 Task: Add Briannas New American Balsamic Salad Dressing to the cart.
Action: Mouse moved to (273, 123)
Screenshot: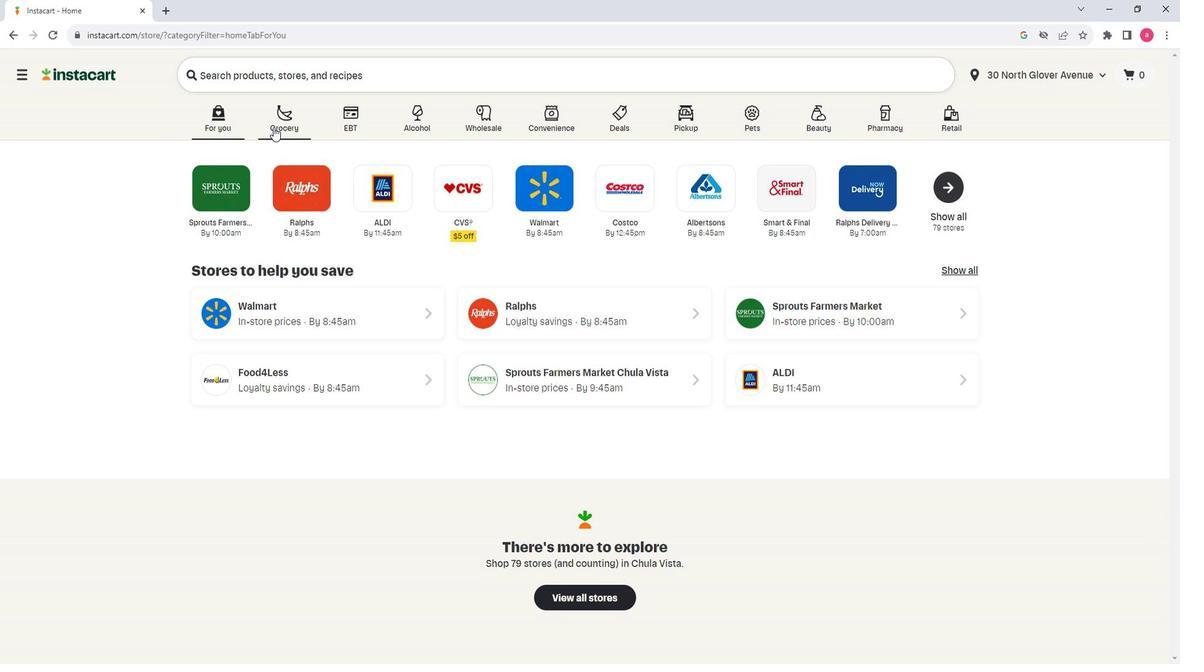 
Action: Mouse pressed left at (273, 123)
Screenshot: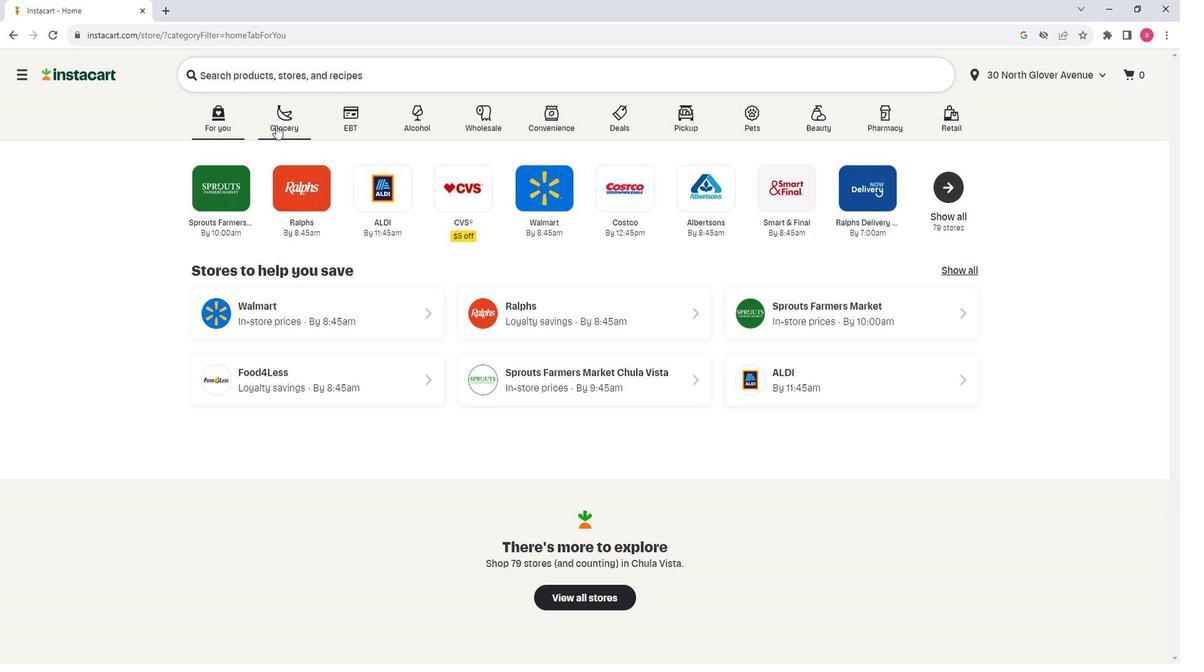 
Action: Mouse moved to (192, 357)
Screenshot: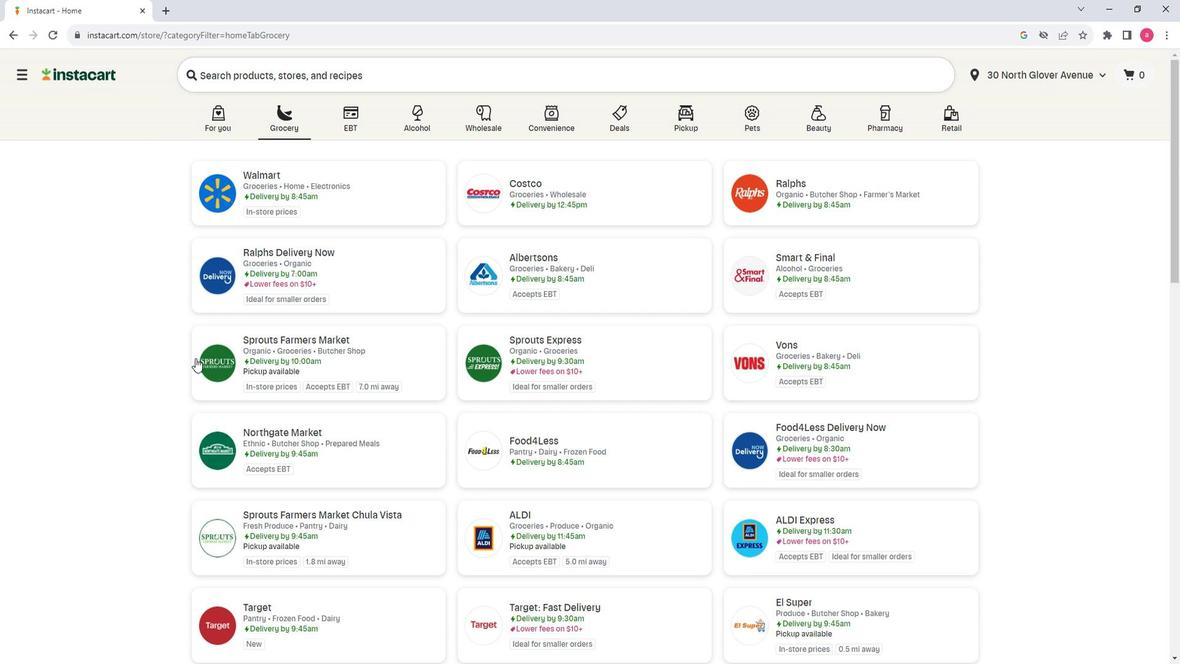 
Action: Mouse pressed left at (192, 357)
Screenshot: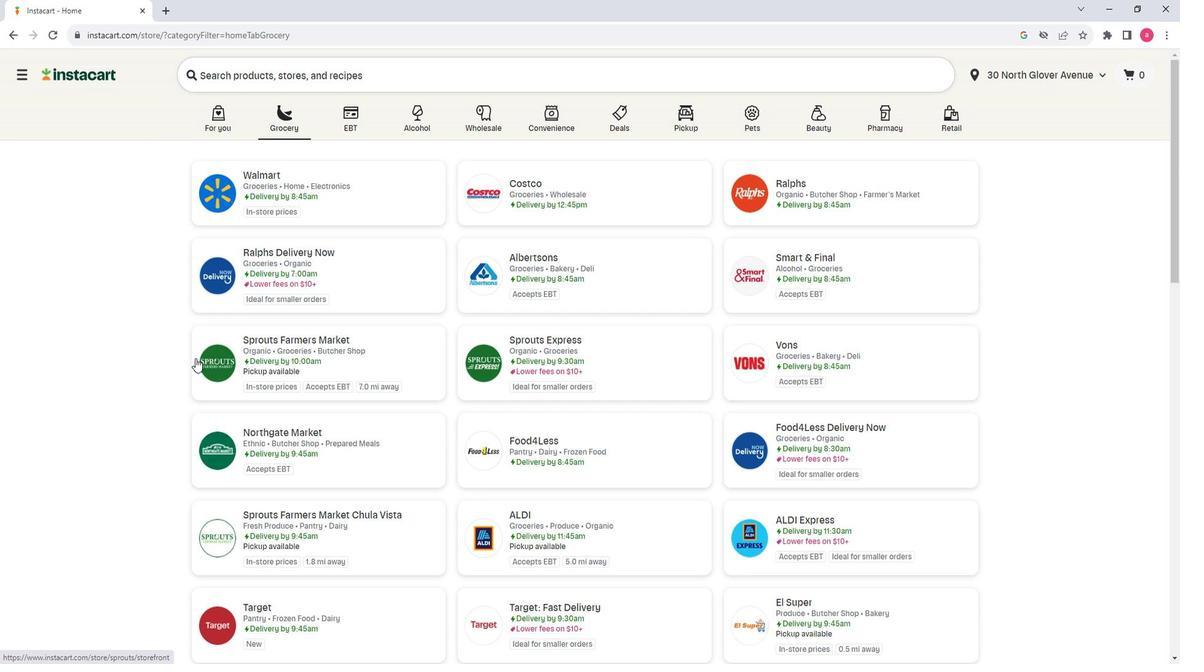 
Action: Mouse moved to (81, 396)
Screenshot: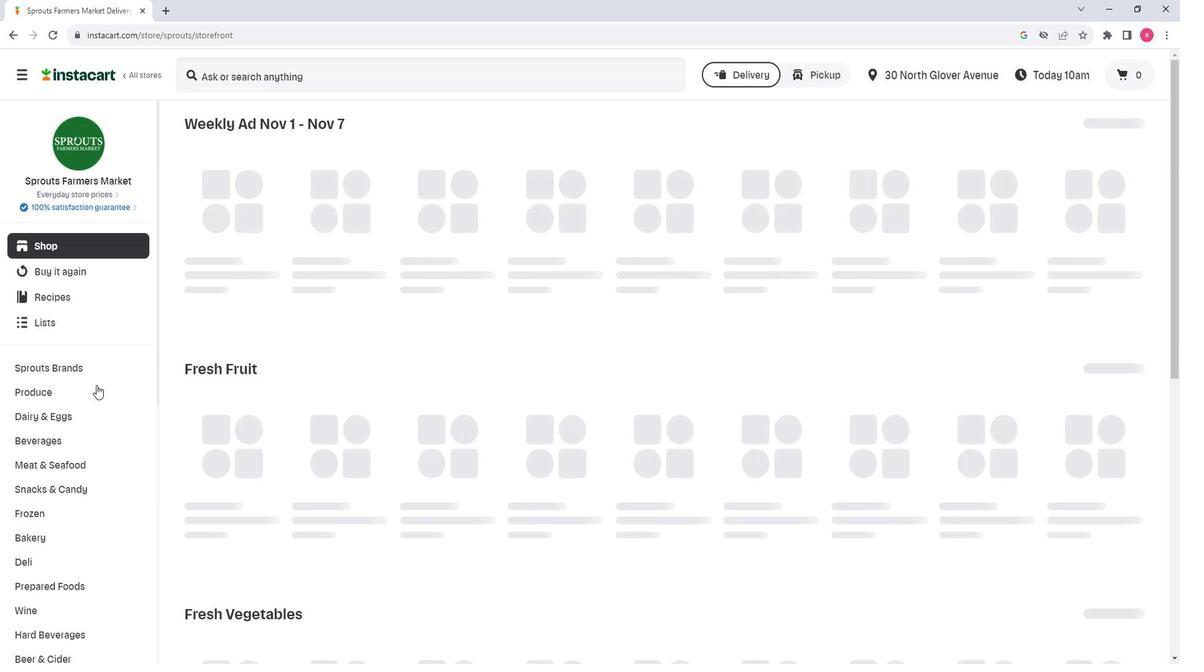 
Action: Mouse scrolled (81, 396) with delta (0, 0)
Screenshot: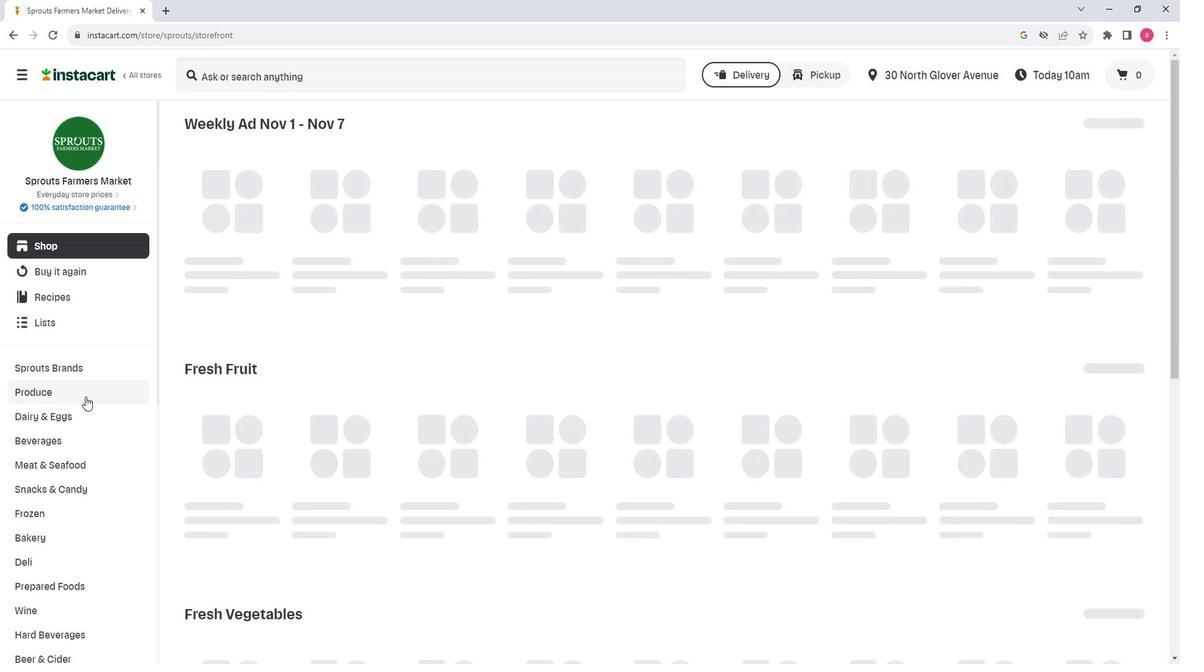 
Action: Mouse scrolled (81, 396) with delta (0, 0)
Screenshot: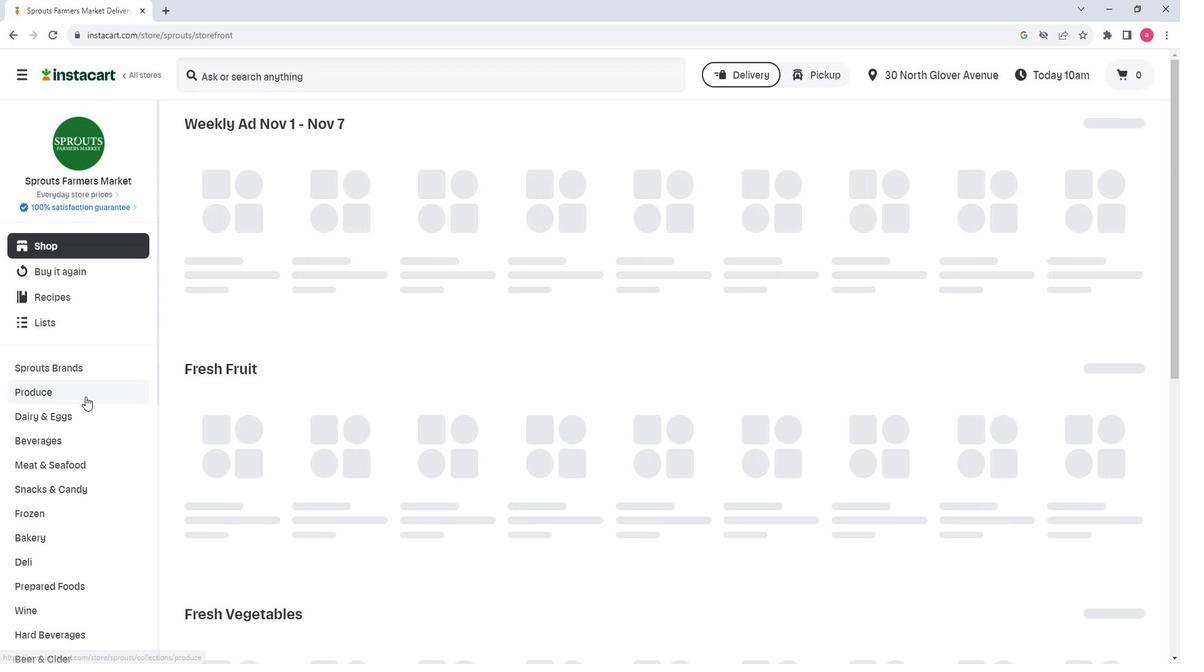 
Action: Mouse scrolled (81, 396) with delta (0, 0)
Screenshot: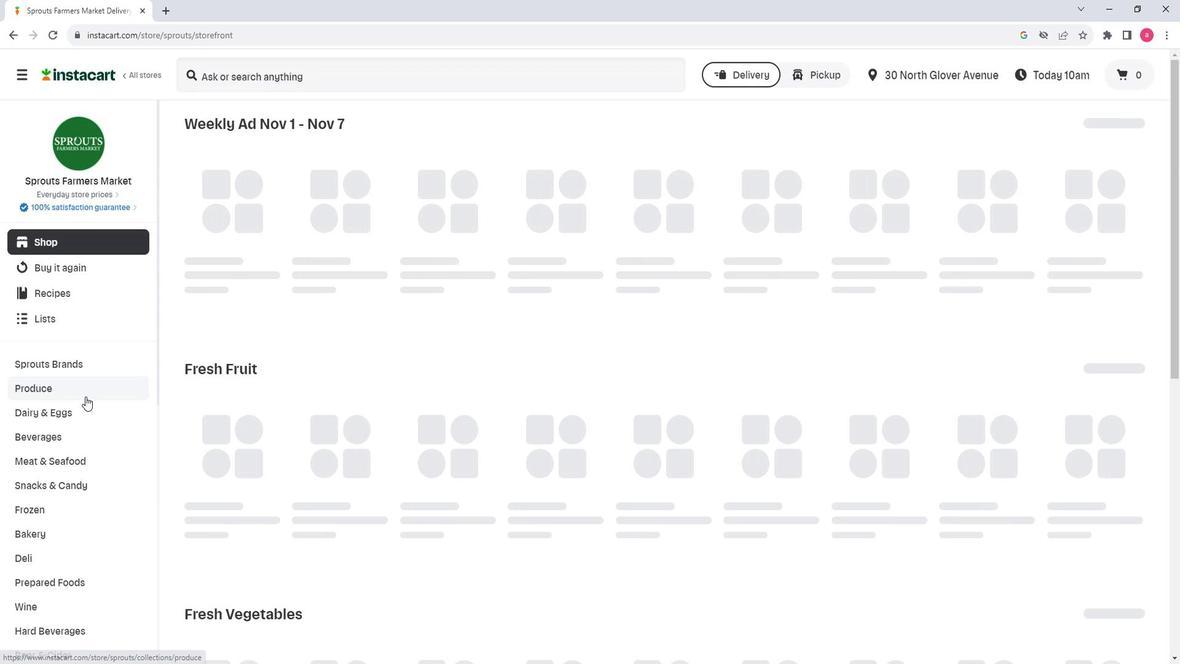
Action: Mouse scrolled (81, 396) with delta (0, 0)
Screenshot: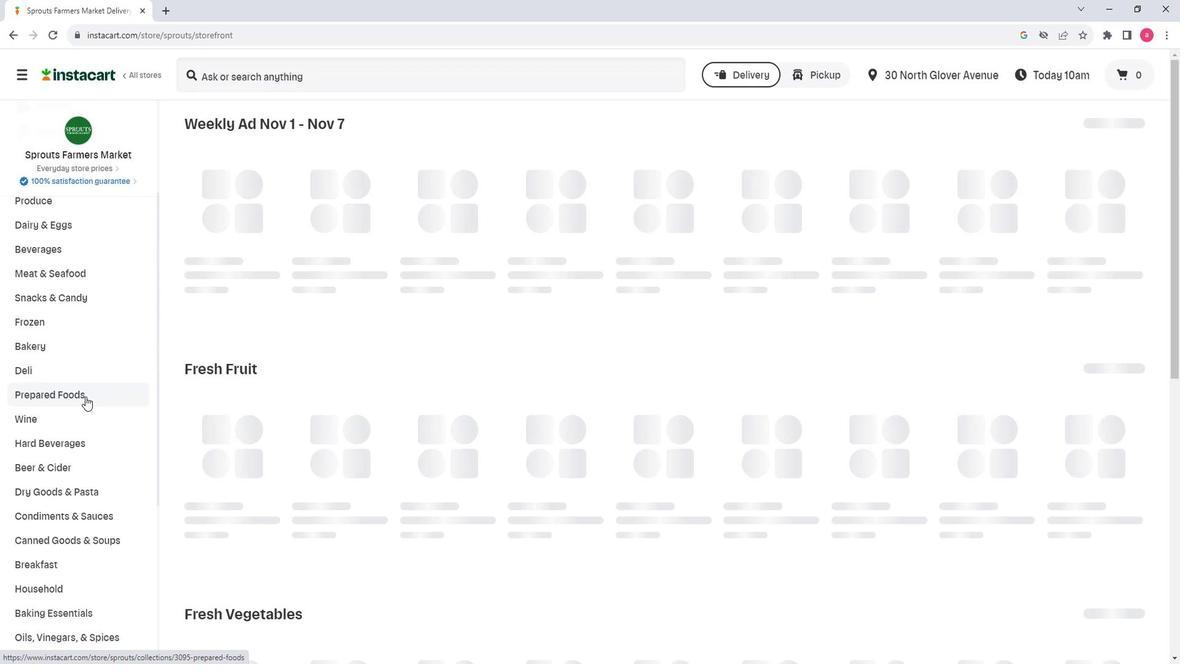 
Action: Mouse scrolled (81, 396) with delta (0, 0)
Screenshot: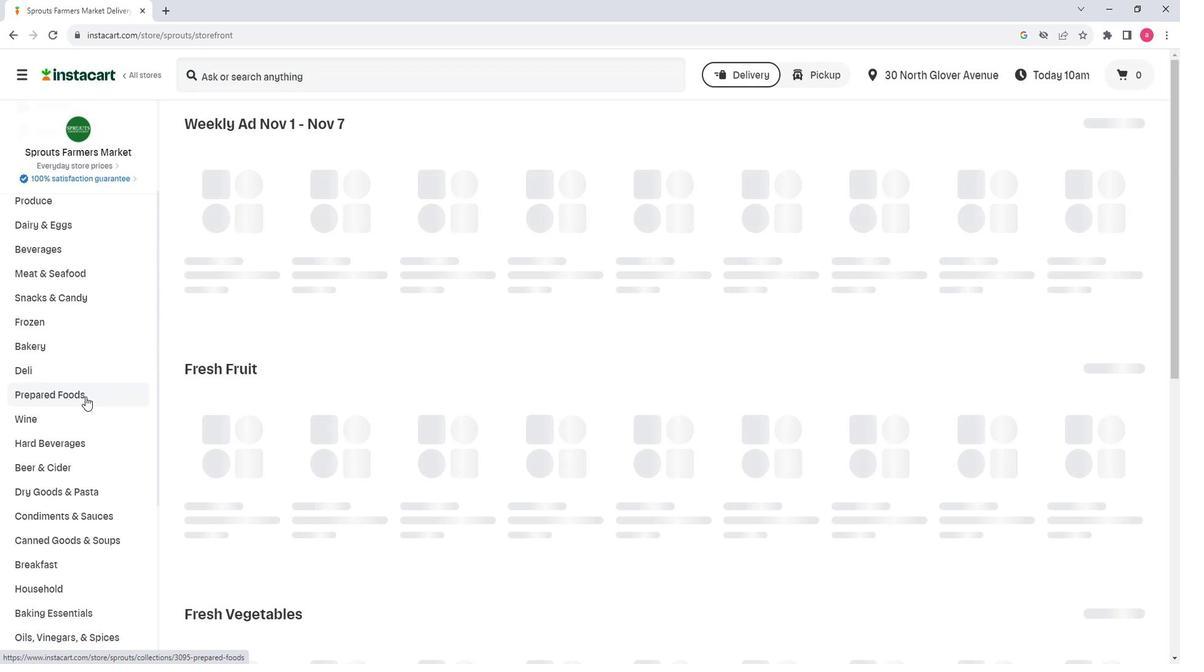 
Action: Mouse moved to (62, 451)
Screenshot: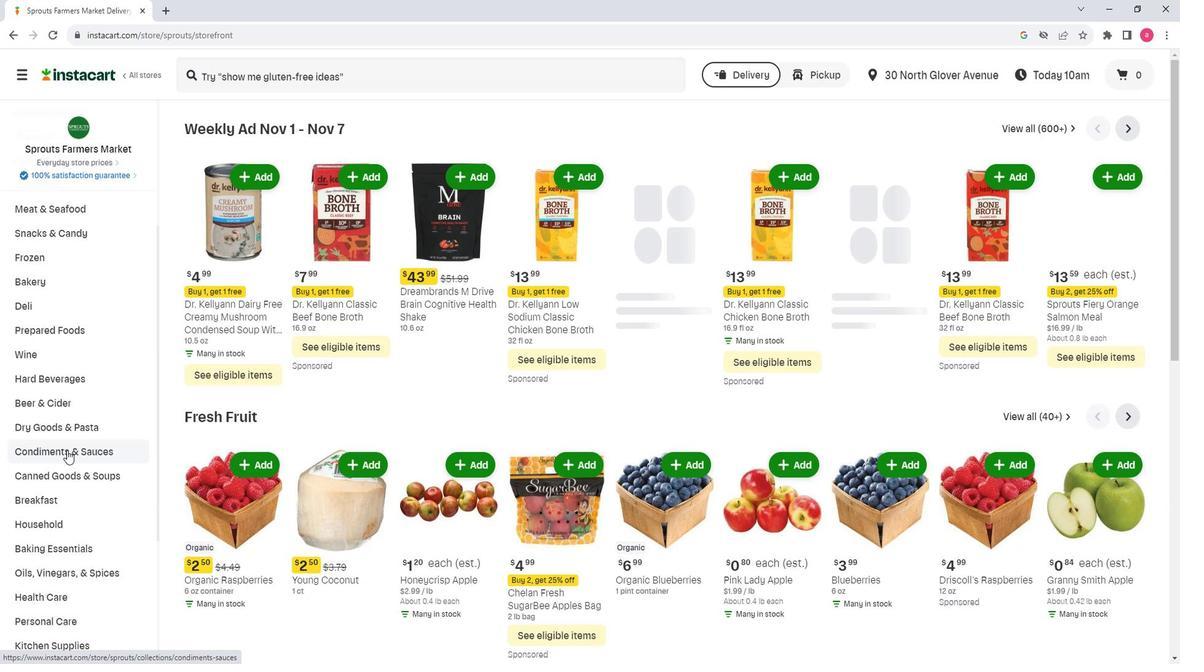 
Action: Mouse pressed left at (62, 451)
Screenshot: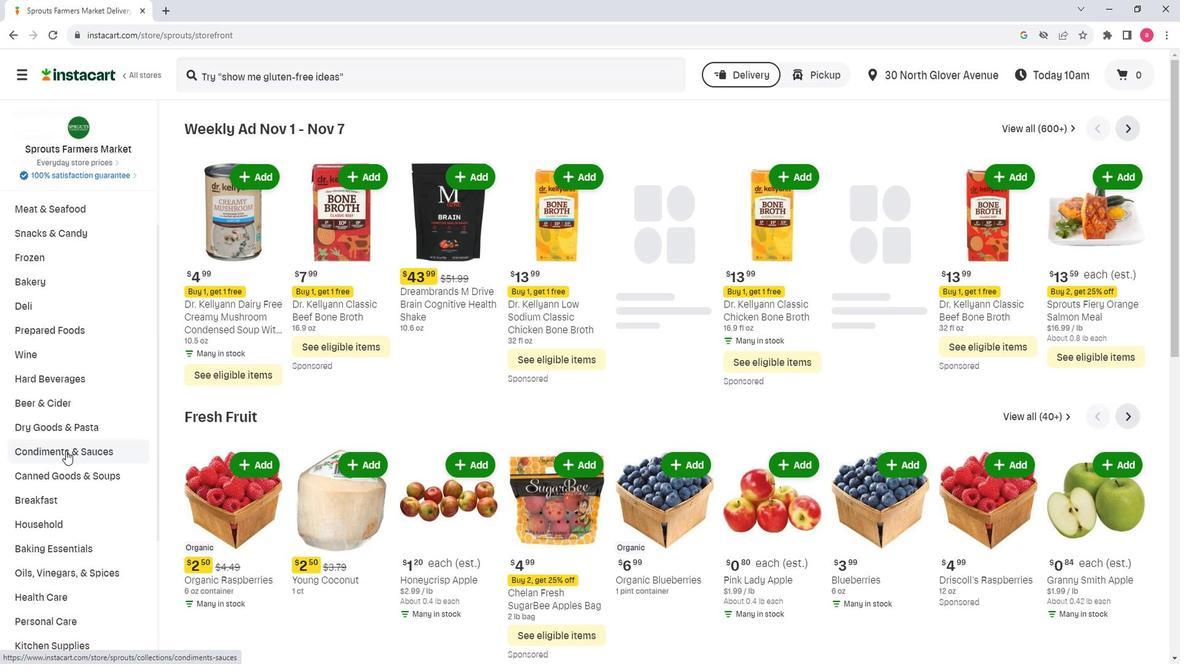 
Action: Mouse moved to (509, 157)
Screenshot: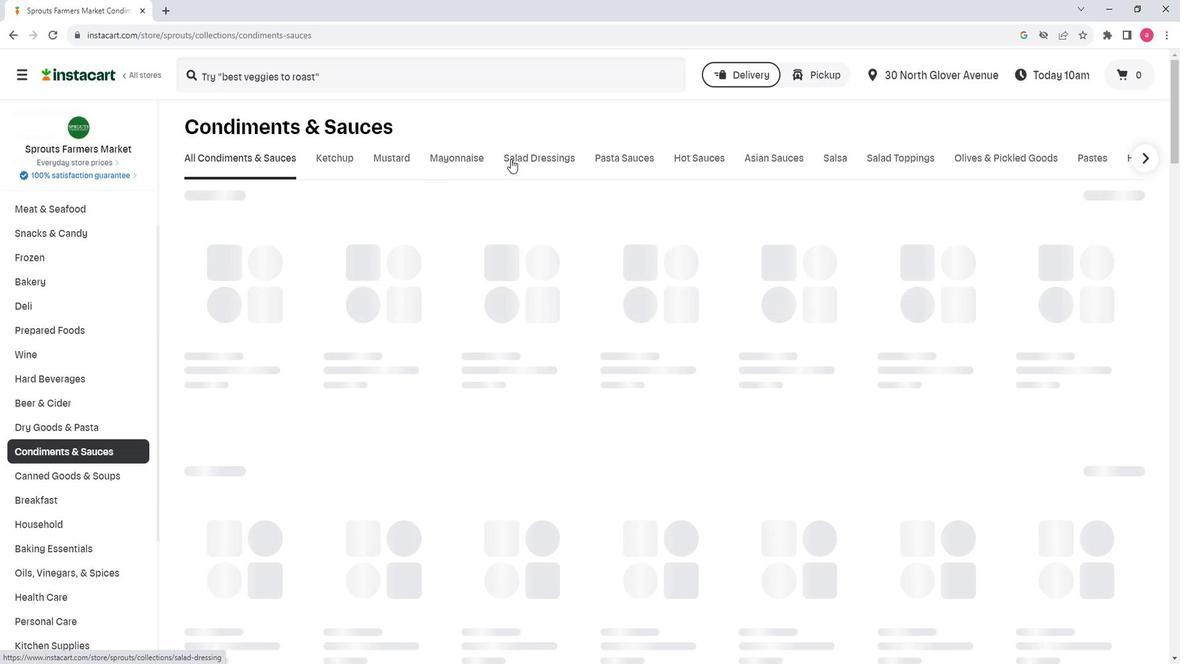 
Action: Mouse pressed left at (509, 157)
Screenshot: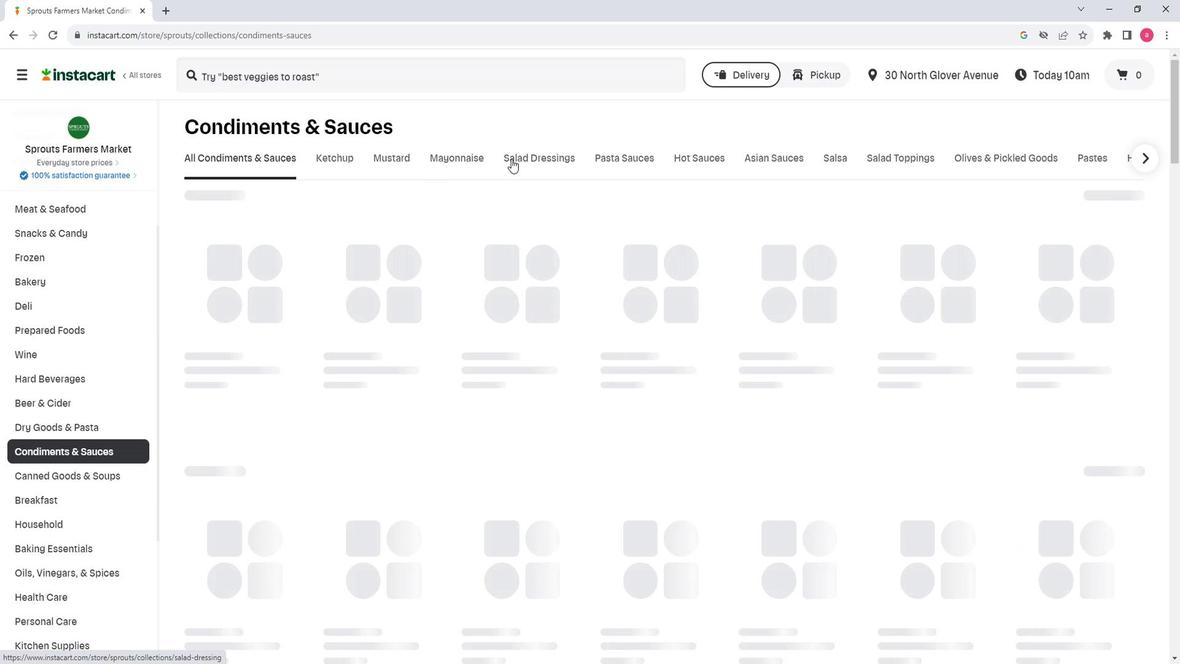 
Action: Mouse moved to (508, 214)
Screenshot: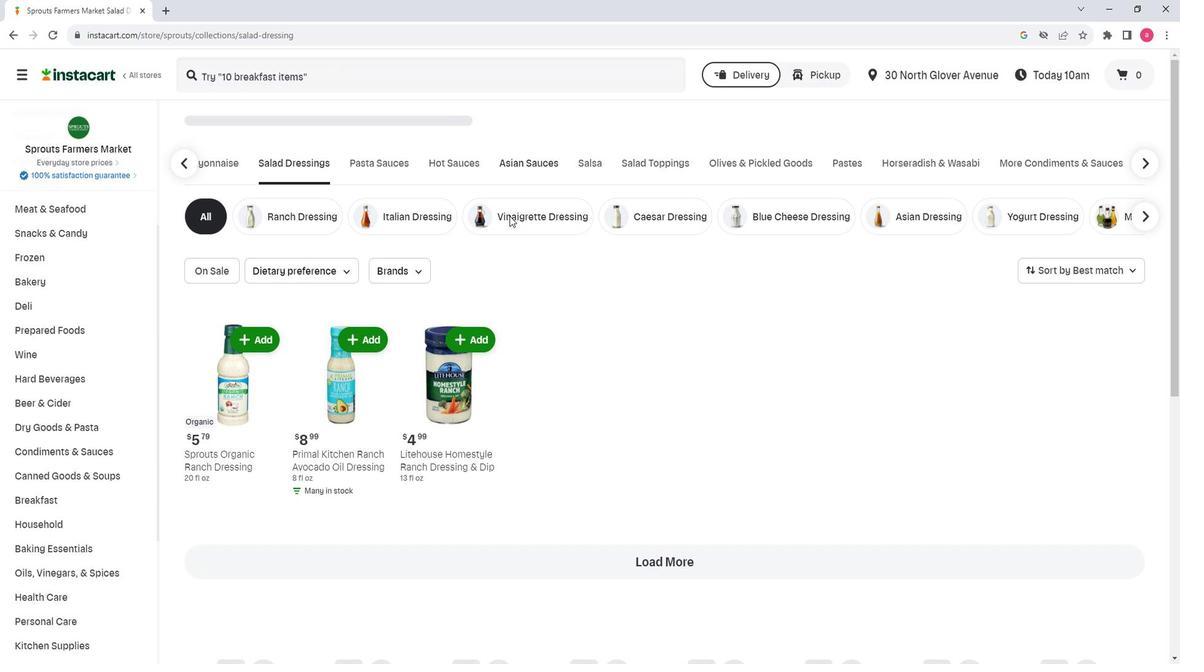 
Action: Mouse pressed left at (508, 214)
Screenshot: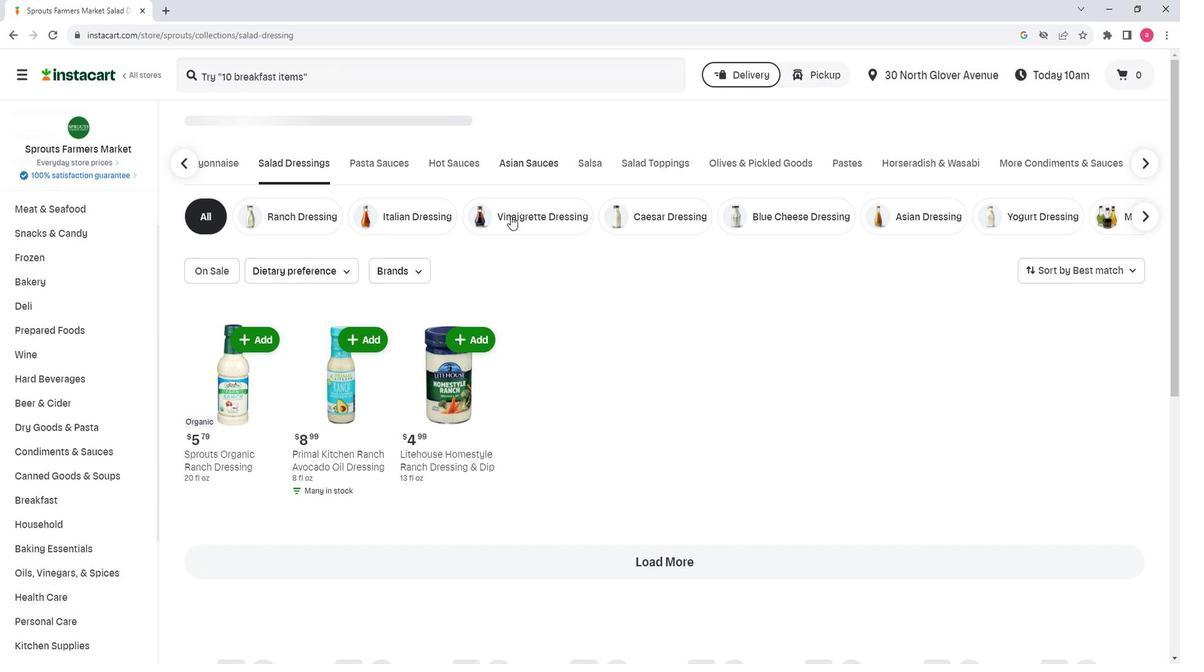 
Action: Mouse moved to (313, 82)
Screenshot: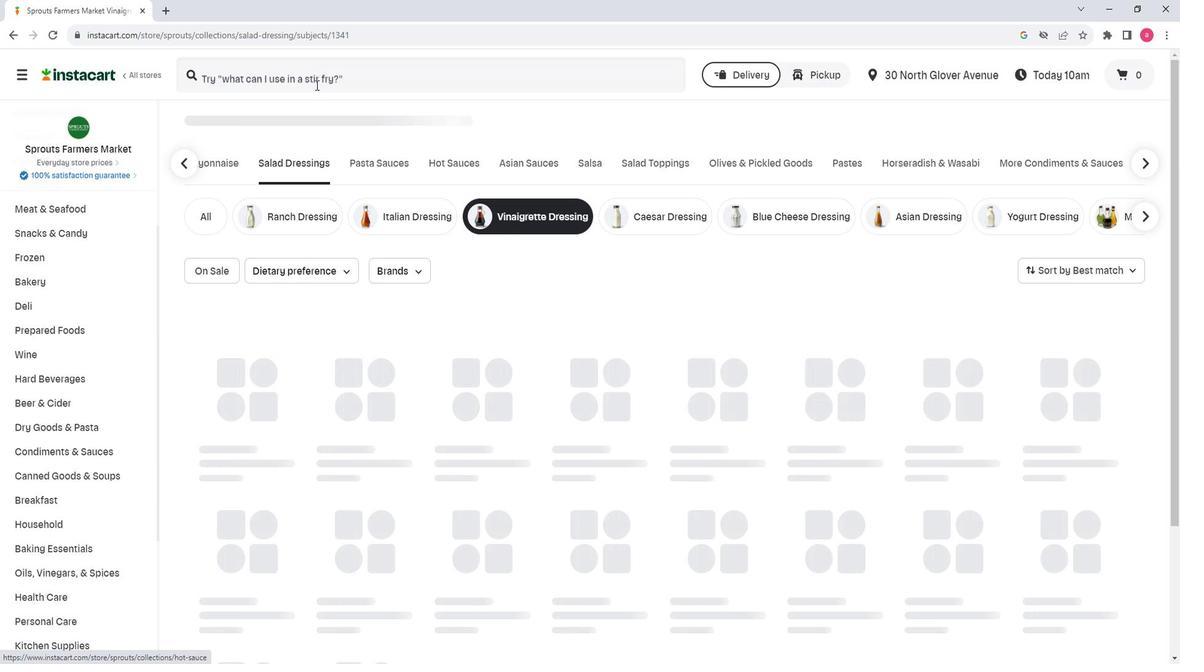 
Action: Mouse pressed left at (313, 82)
Screenshot: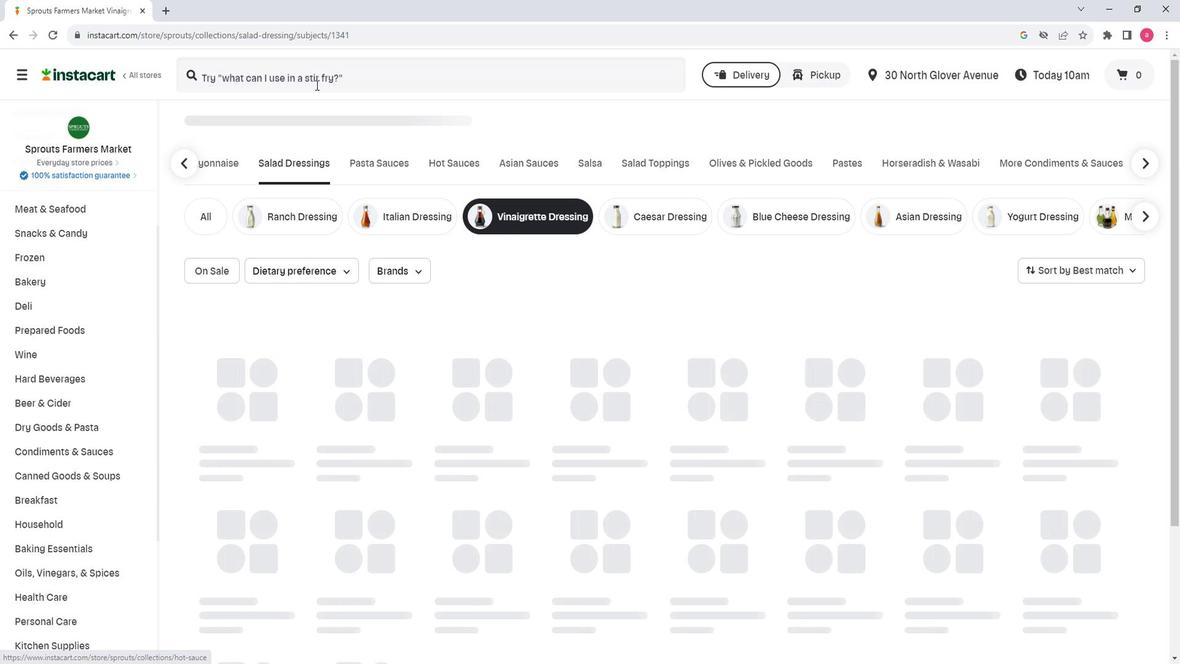 
Action: Mouse moved to (313, 81)
Screenshot: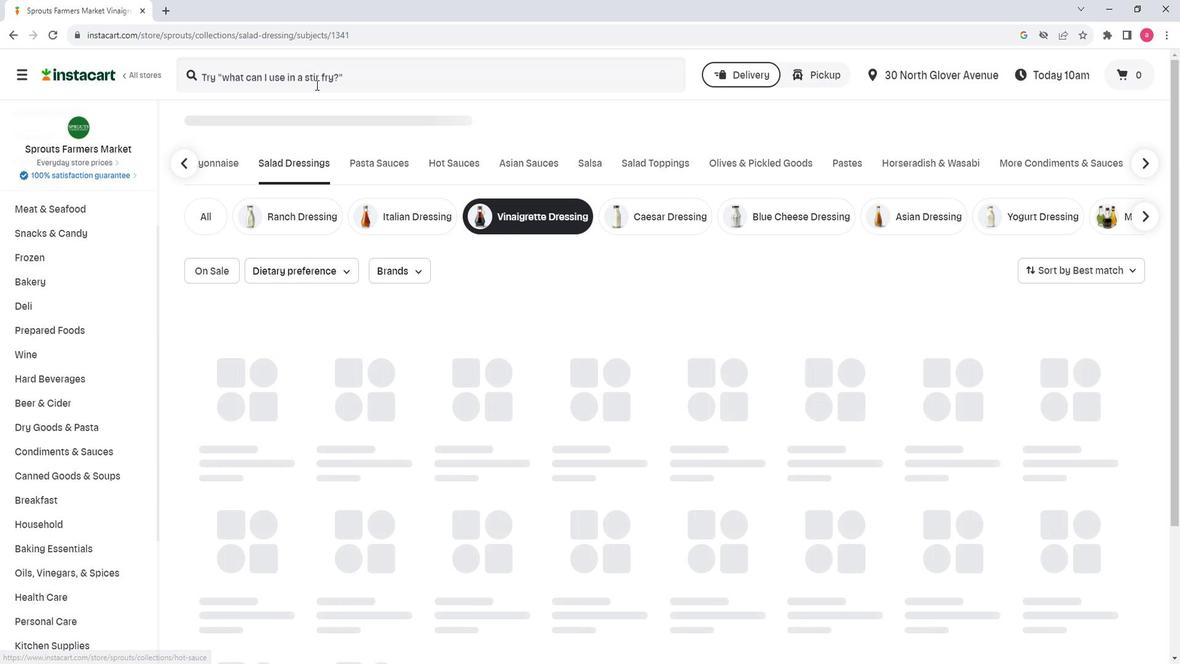 
Action: Key pressed <Key.shift>Briannas<Key.space><Key.shift>New<Key.space><Key.shift>American<Key.space><Key.shift>Balsamic<Key.space><Key.shift><Key.shift><Key.shift>Salad<Key.space><Key.shift>Dressing<Key.enter>
Screenshot: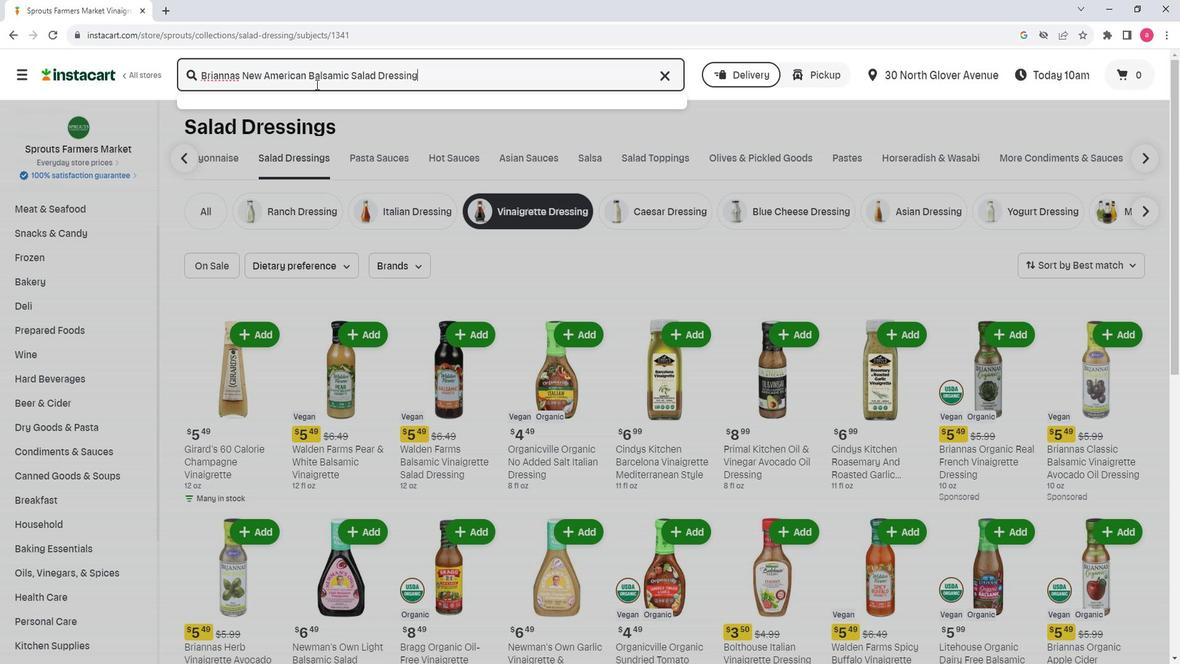 
Action: Mouse moved to (261, 343)
Screenshot: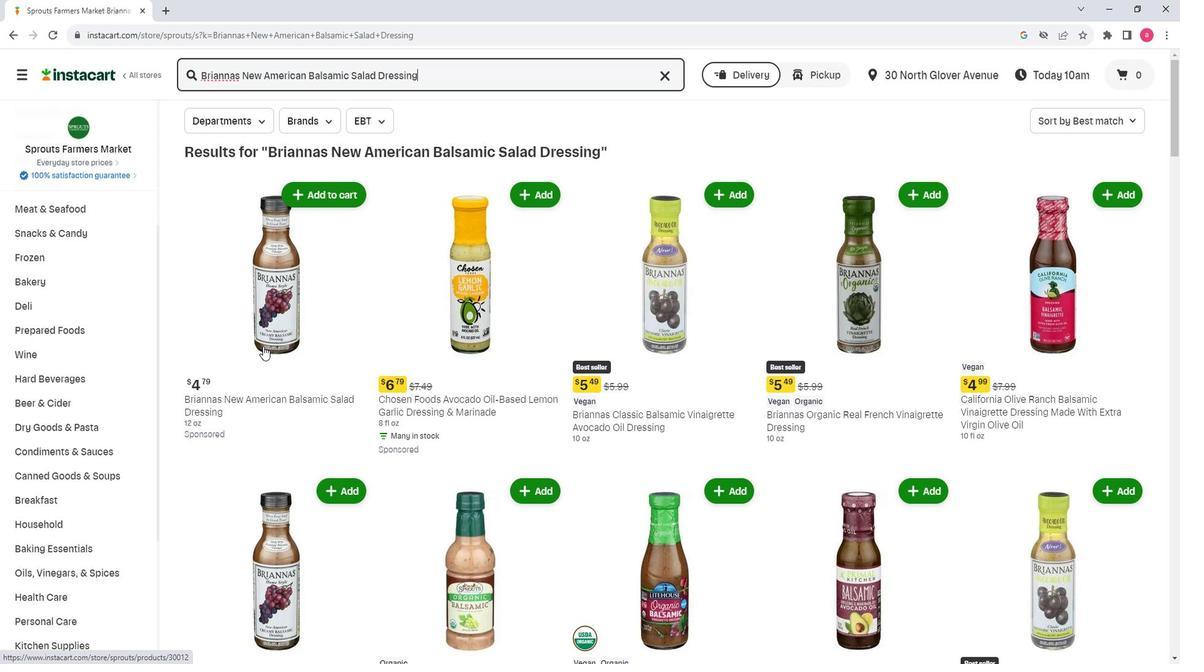 
Action: Mouse pressed left at (261, 343)
Screenshot: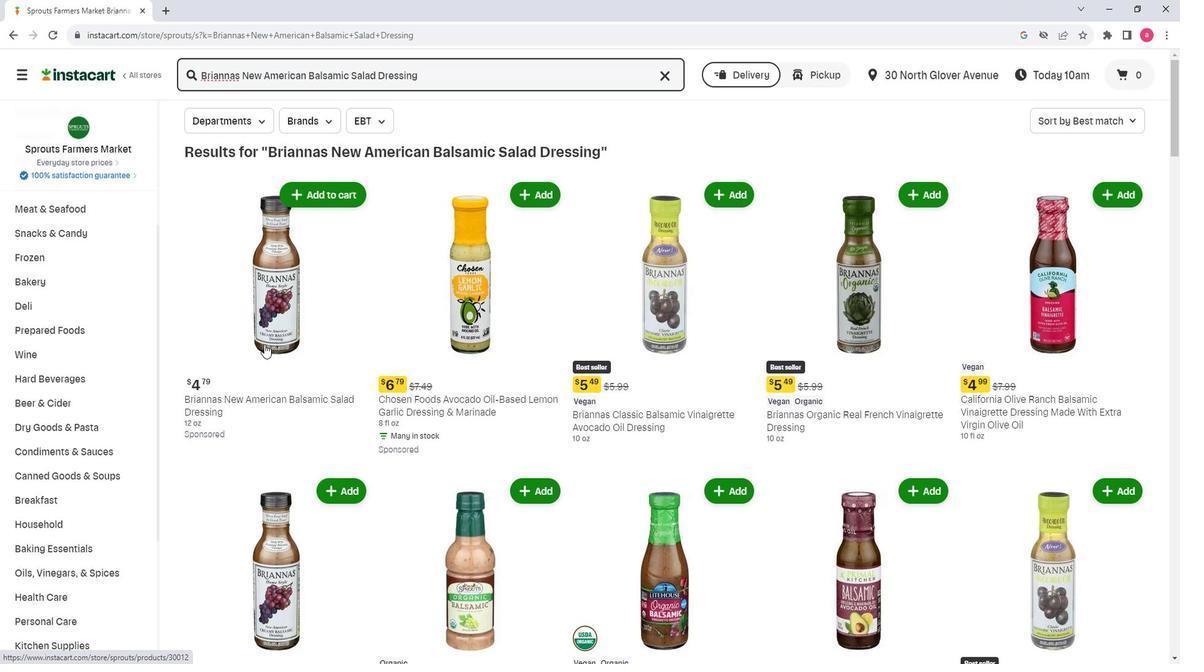
Action: Mouse moved to (821, 281)
Screenshot: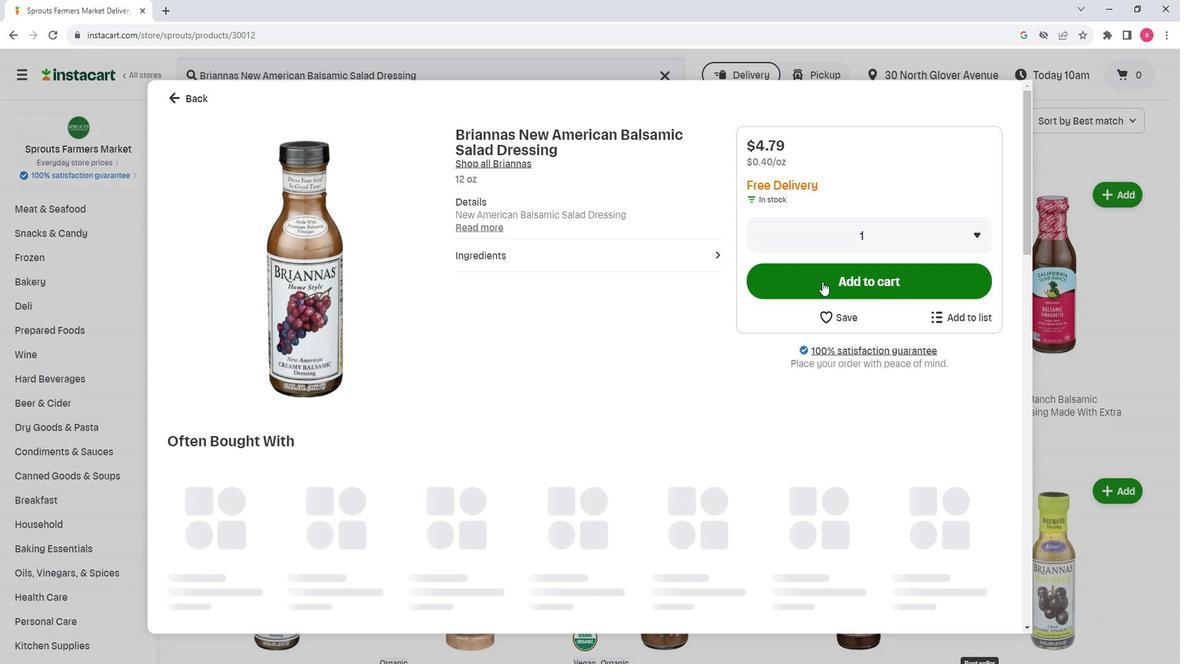 
Action: Mouse pressed left at (821, 281)
Screenshot: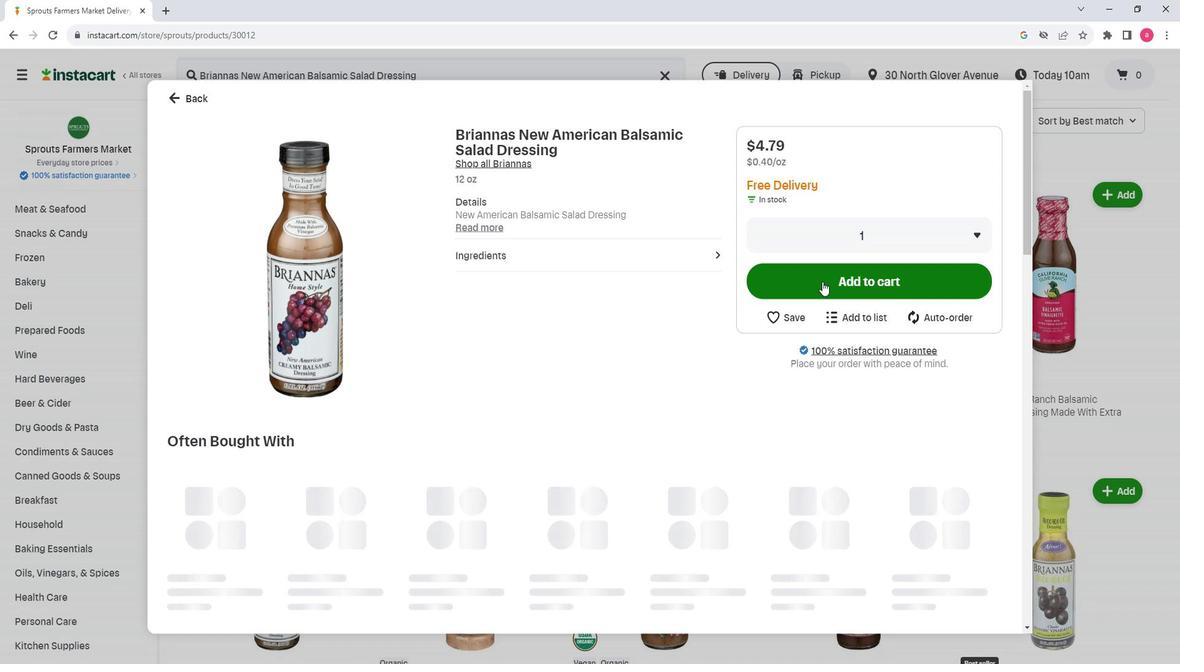
